 Task: Use the audio channel remapper to remap the "Side right" to "Low-frequency effects".
Action: Mouse moved to (98, 12)
Screenshot: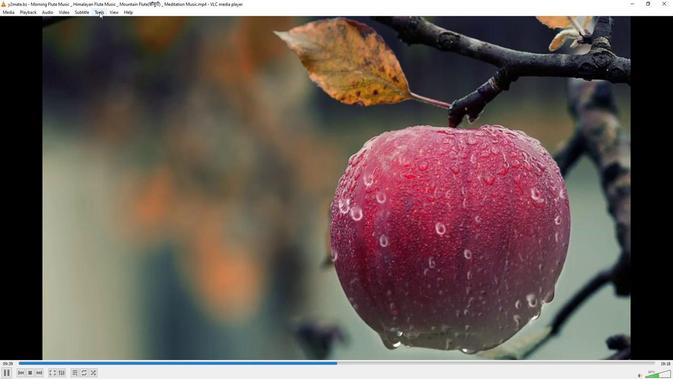 
Action: Mouse pressed left at (98, 12)
Screenshot: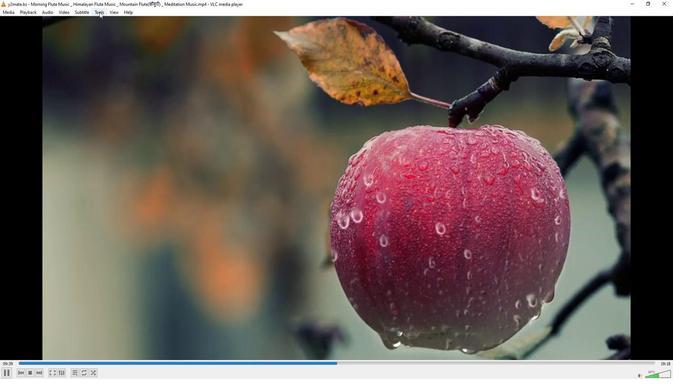 
Action: Mouse moved to (103, 97)
Screenshot: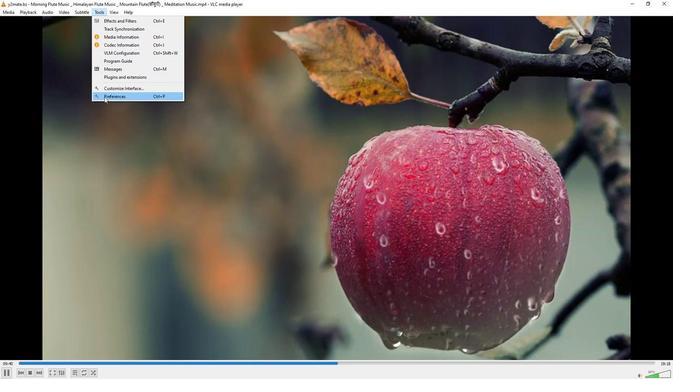 
Action: Mouse pressed left at (103, 97)
Screenshot: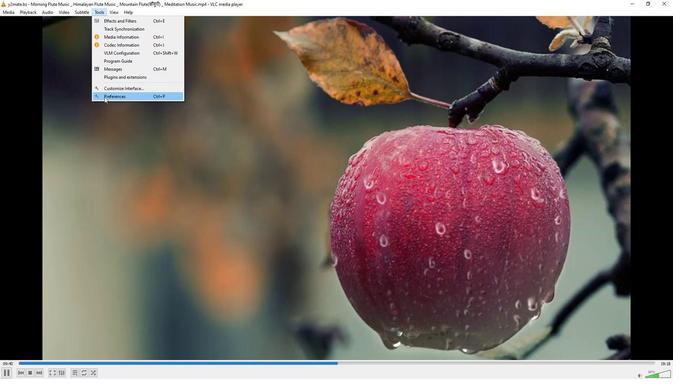 
Action: Mouse moved to (220, 308)
Screenshot: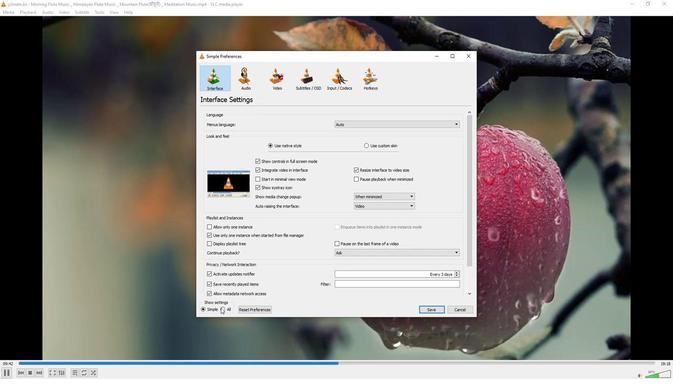
Action: Mouse pressed left at (220, 308)
Screenshot: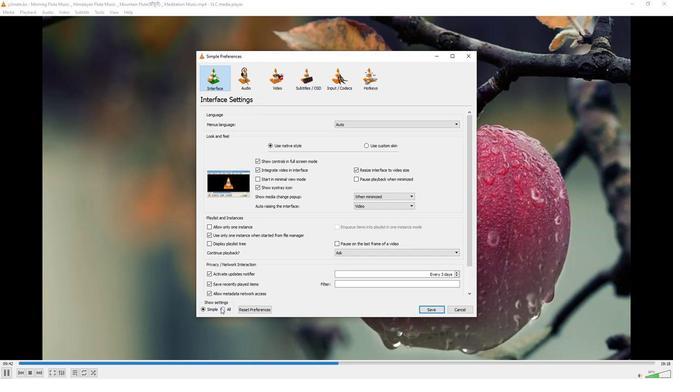 
Action: Mouse moved to (212, 151)
Screenshot: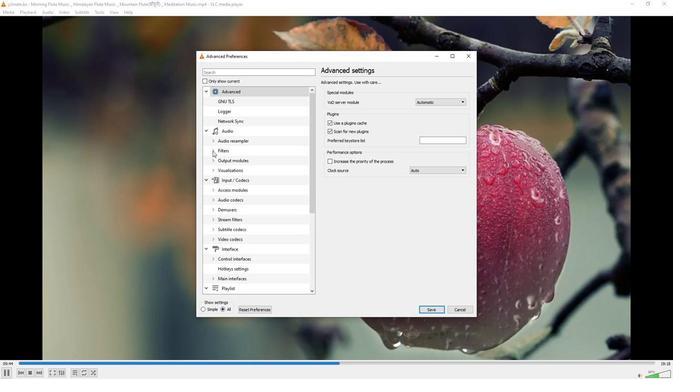 
Action: Mouse pressed left at (212, 151)
Screenshot: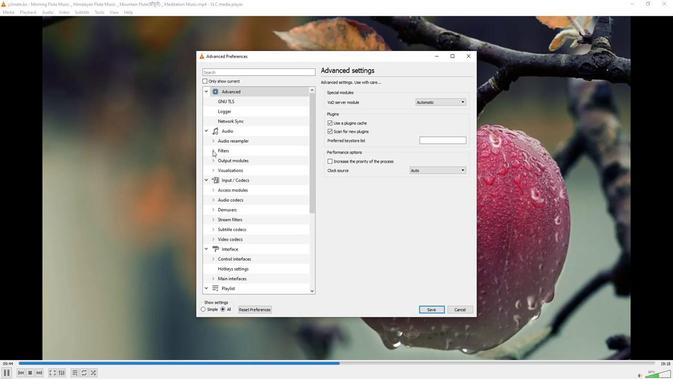 
Action: Mouse moved to (232, 247)
Screenshot: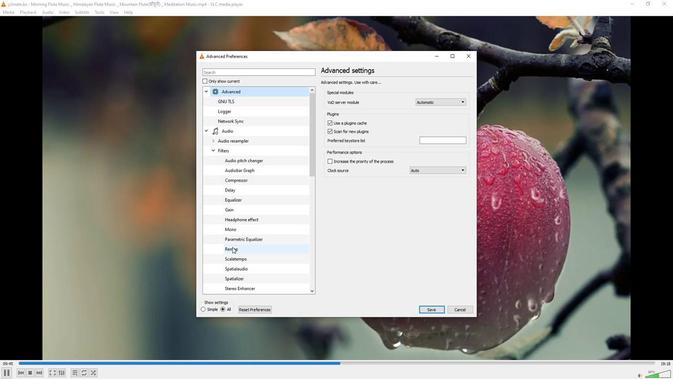 
Action: Mouse pressed left at (232, 247)
Screenshot: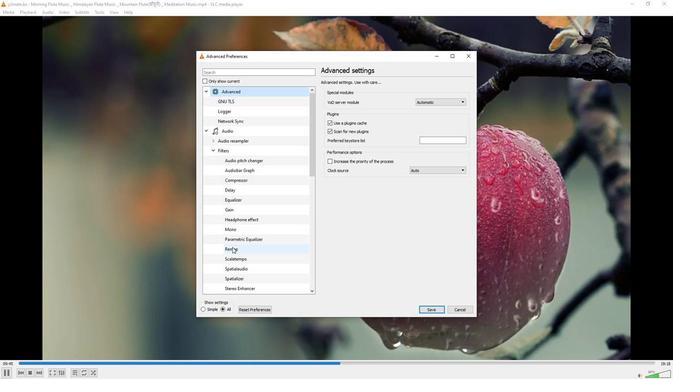 
Action: Mouse moved to (449, 160)
Screenshot: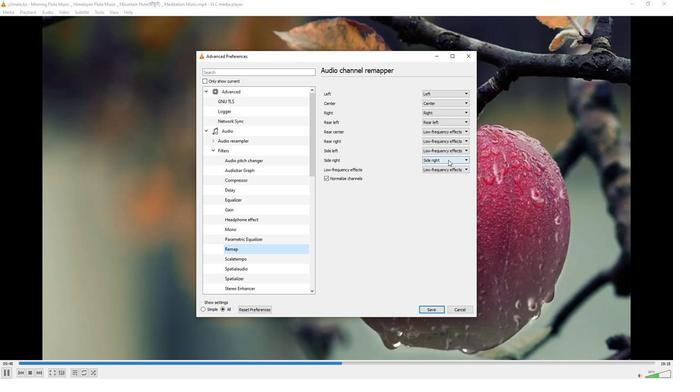 
Action: Mouse pressed left at (449, 160)
Screenshot: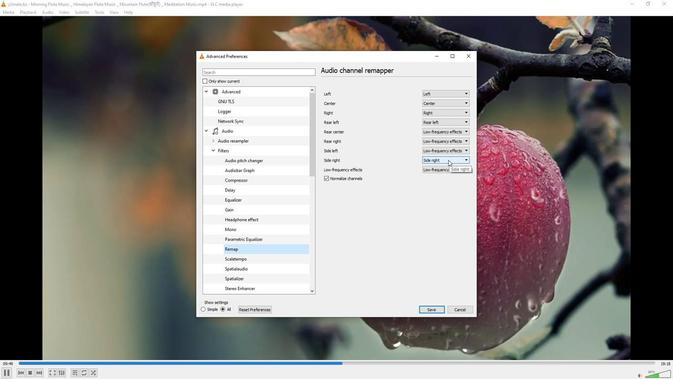 
Action: Mouse moved to (442, 203)
Screenshot: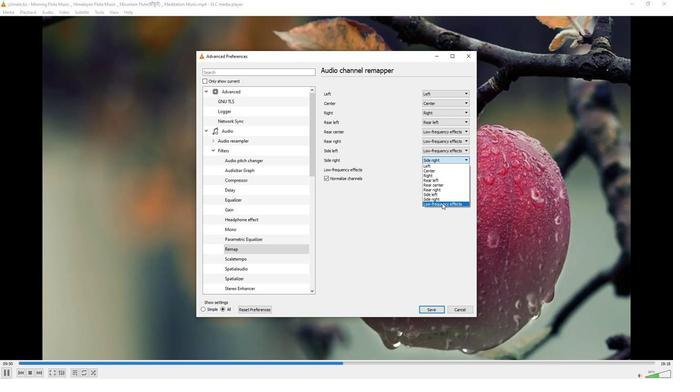 
Action: Mouse pressed left at (442, 203)
Screenshot: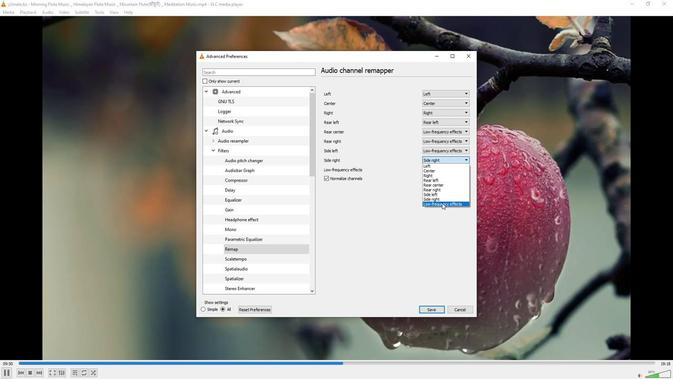 
Action: Mouse moved to (423, 309)
Screenshot: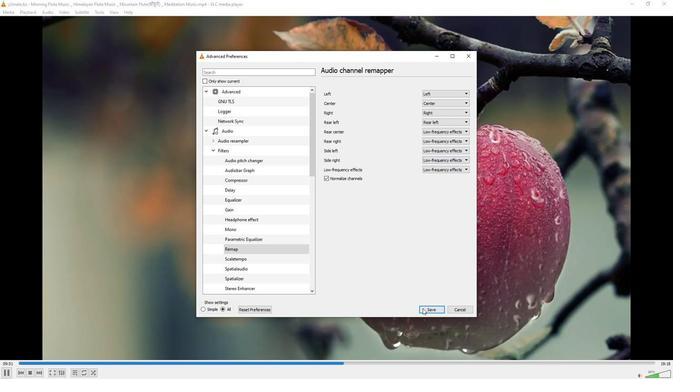 
Action: Mouse pressed left at (423, 309)
Screenshot: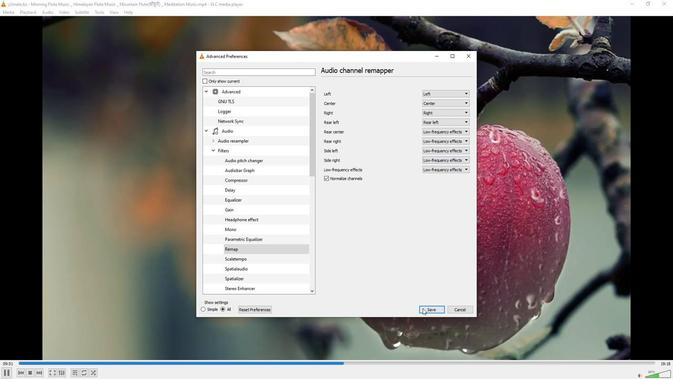
Action: Mouse moved to (424, 301)
Screenshot: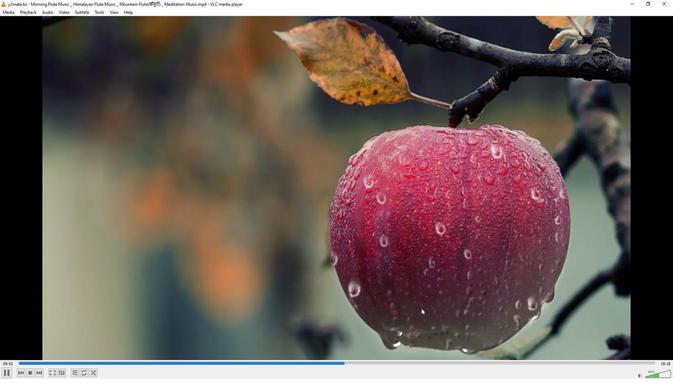 
